 Task: Add Sprouts Sparkling Mineral Water to the cart.
Action: Mouse pressed left at (16, 81)
Screenshot: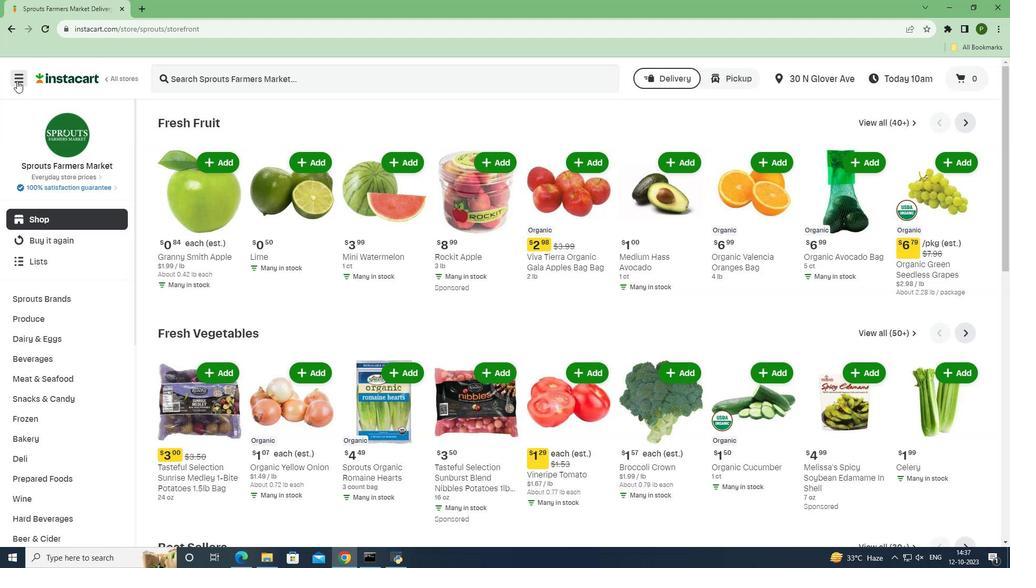 
Action: Mouse moved to (42, 273)
Screenshot: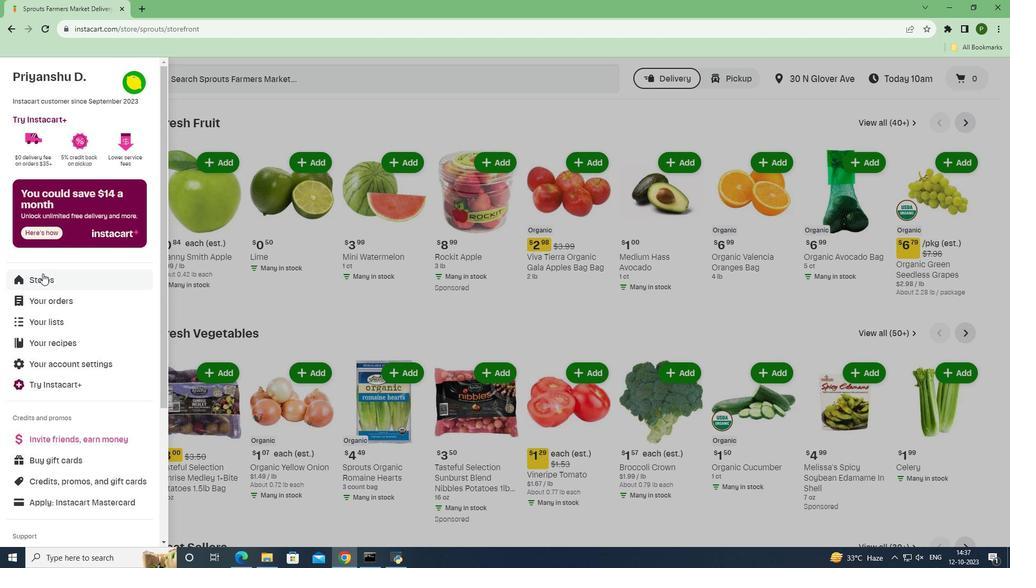 
Action: Mouse pressed left at (42, 273)
Screenshot: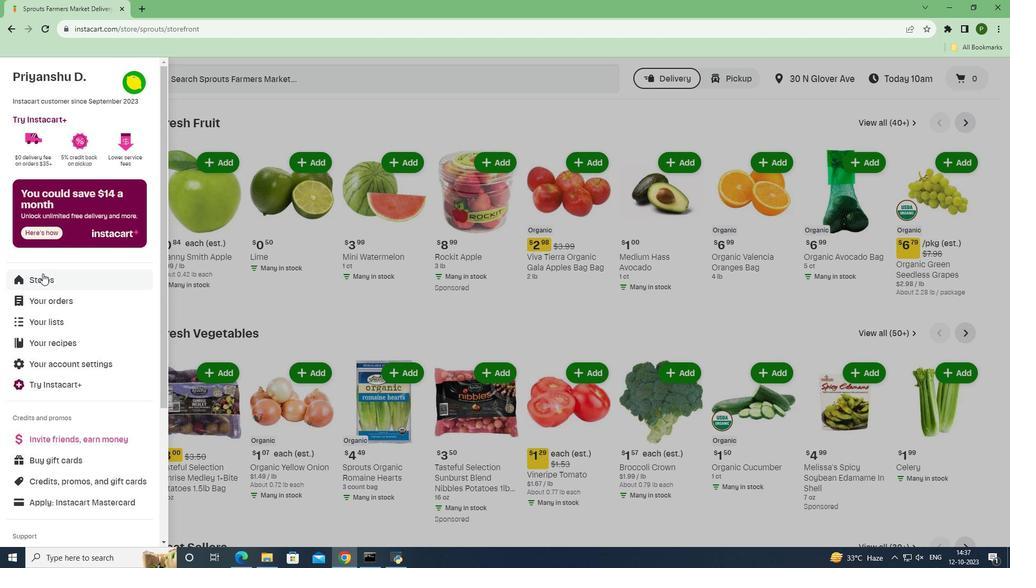 
Action: Mouse moved to (234, 128)
Screenshot: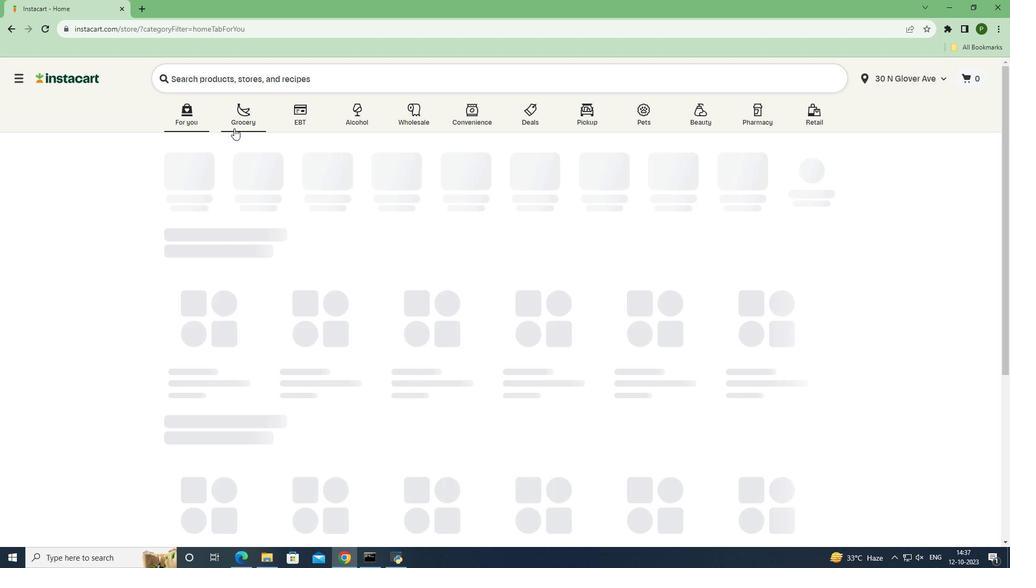 
Action: Mouse pressed left at (234, 128)
Screenshot: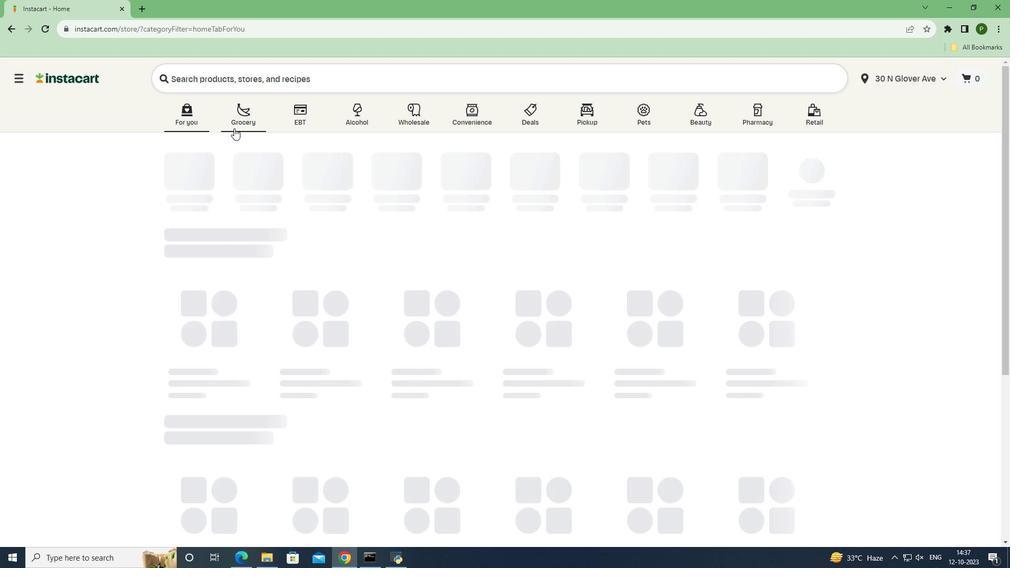
Action: Mouse moved to (425, 231)
Screenshot: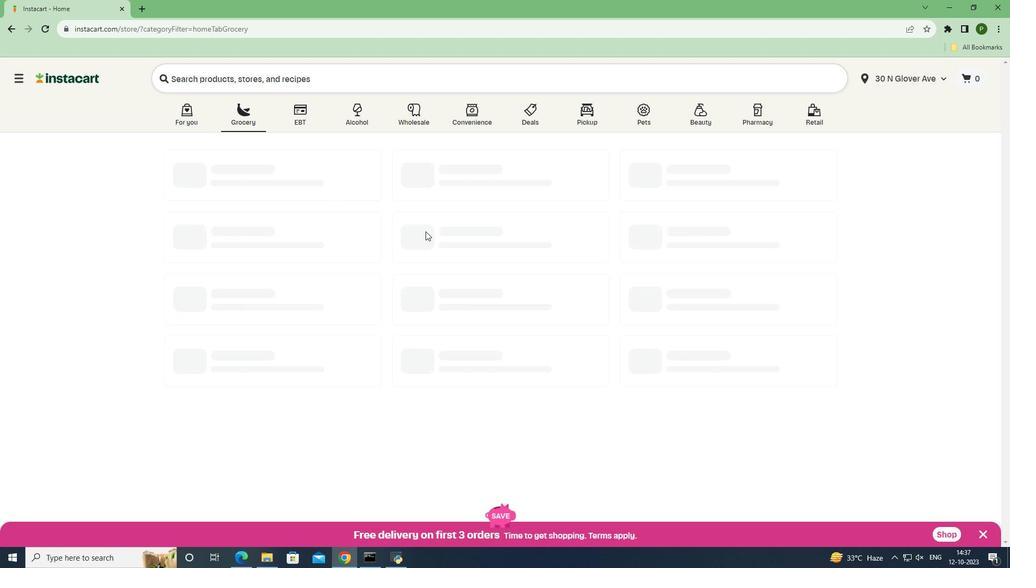 
Action: Mouse pressed left at (425, 231)
Screenshot: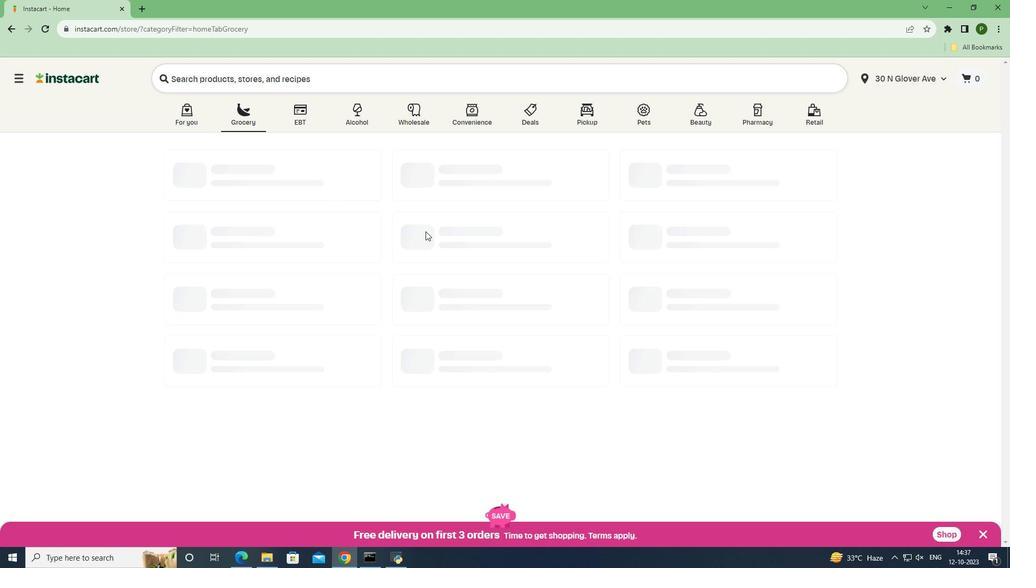 
Action: Mouse pressed left at (425, 231)
Screenshot: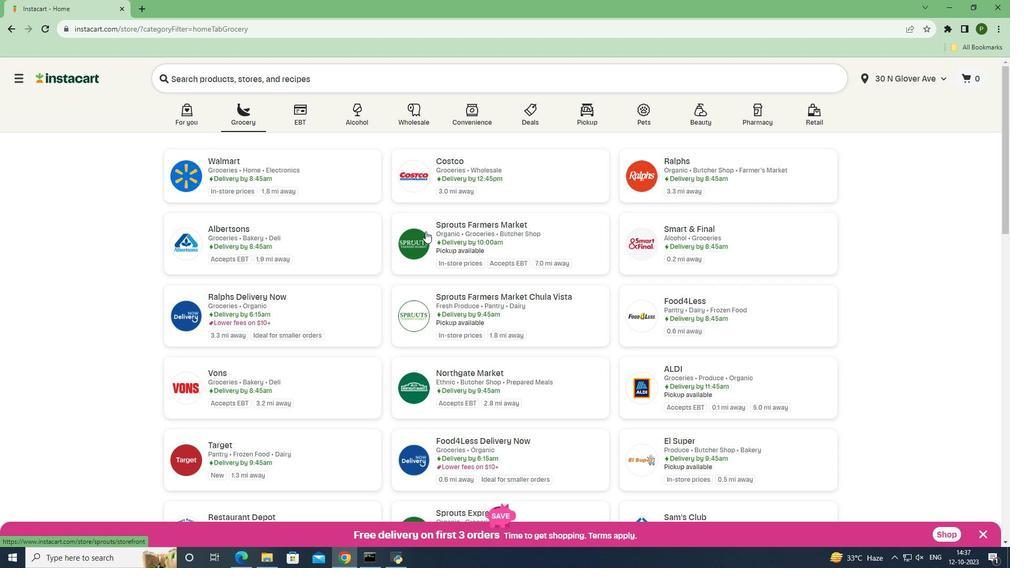 
Action: Mouse moved to (75, 358)
Screenshot: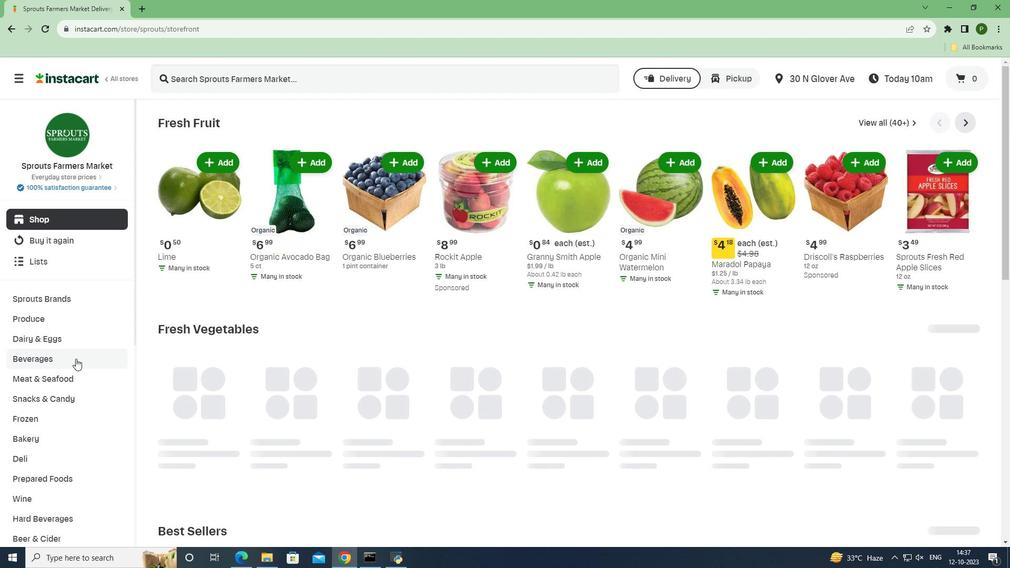 
Action: Mouse pressed left at (75, 358)
Screenshot: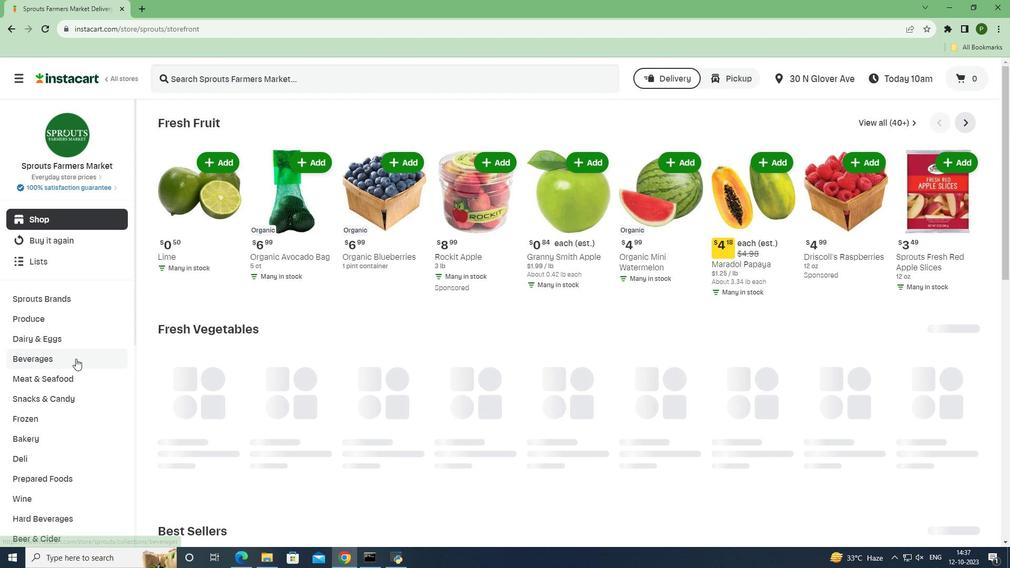 
Action: Mouse moved to (466, 147)
Screenshot: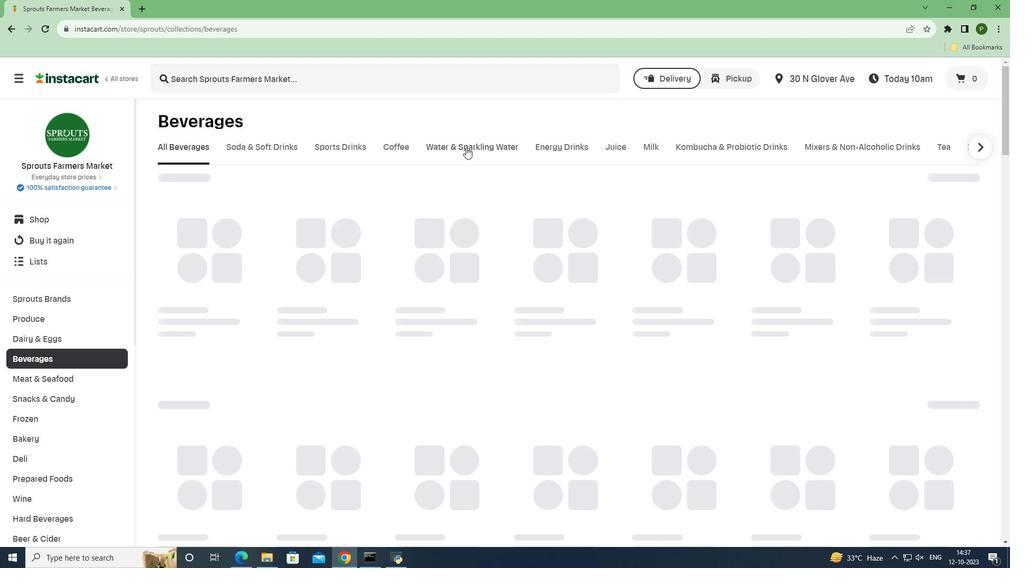 
Action: Mouse pressed left at (466, 147)
Screenshot: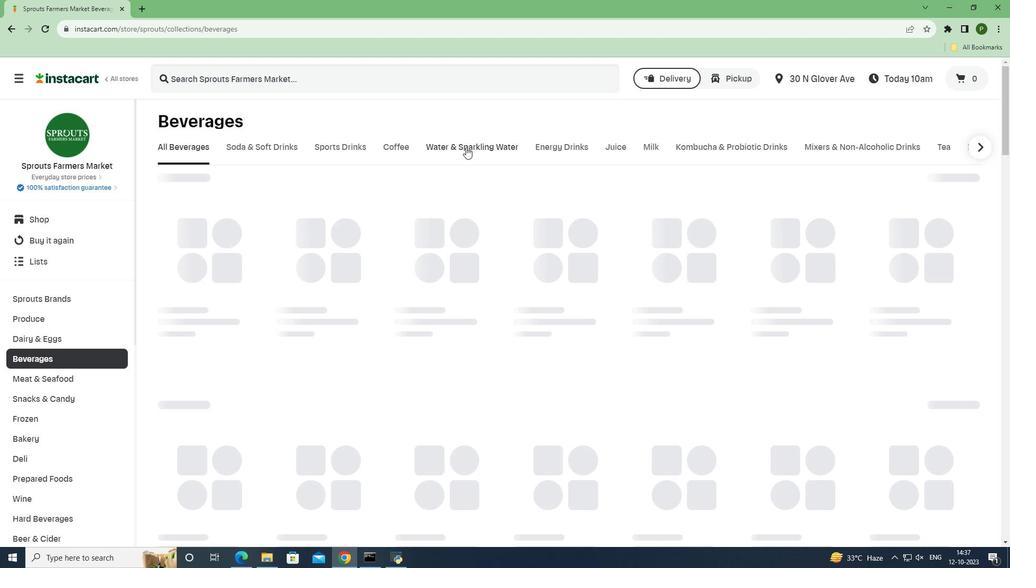 
Action: Mouse moved to (317, 76)
Screenshot: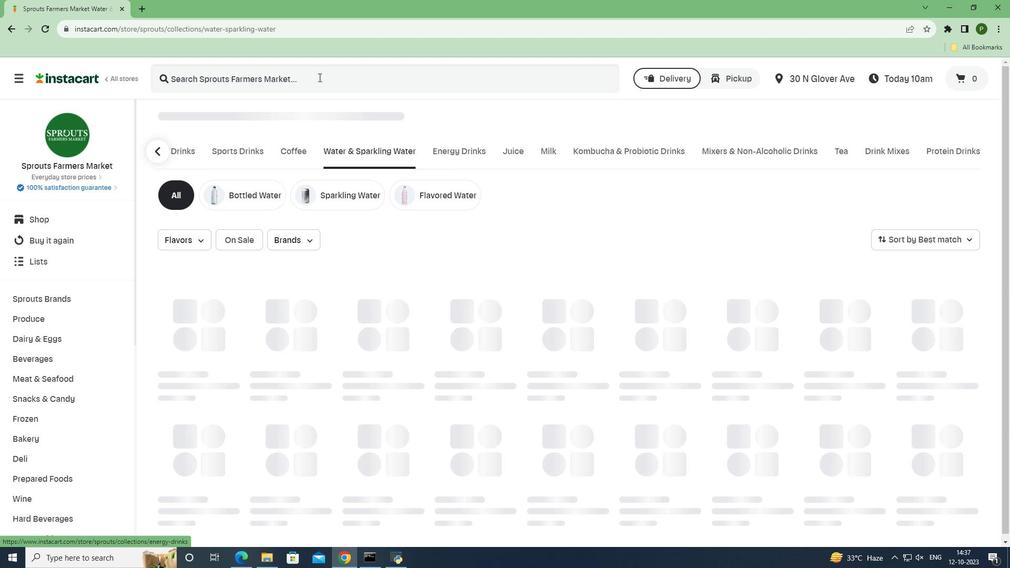 
Action: Mouse pressed left at (317, 76)
Screenshot: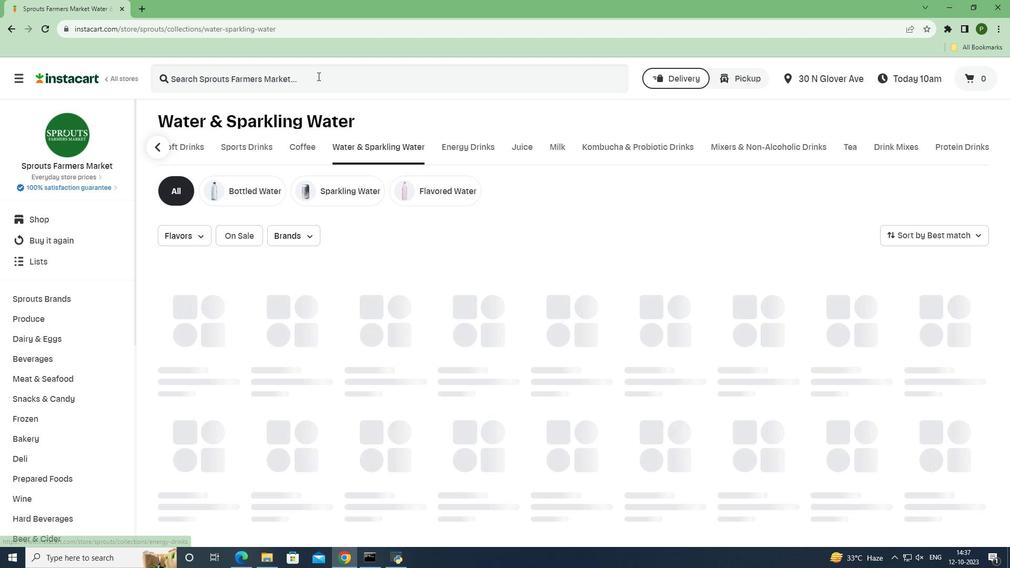 
Action: Key pressed <Key.caps_lock>S<Key.caps_lock>prouts<Key.space><Key.caps_lock>S<Key.caps_lock>parkling<Key.space><Key.caps_lock>M<Key.caps_lock>ineral<Key.space><Key.caps_lock>W<Key.caps_lock>ater<Key.space><Key.enter>
Screenshot: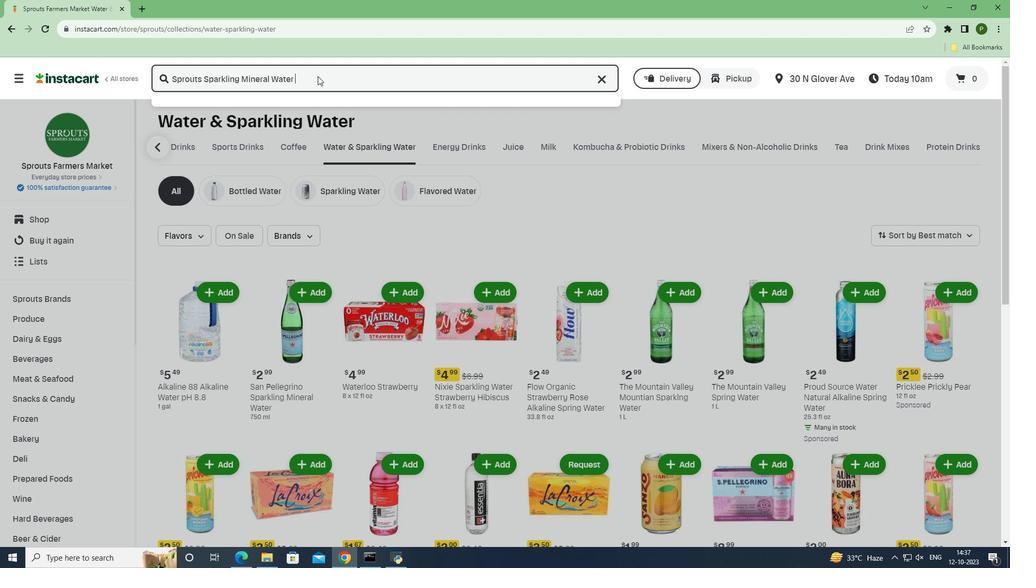
Action: Mouse moved to (292, 182)
Screenshot: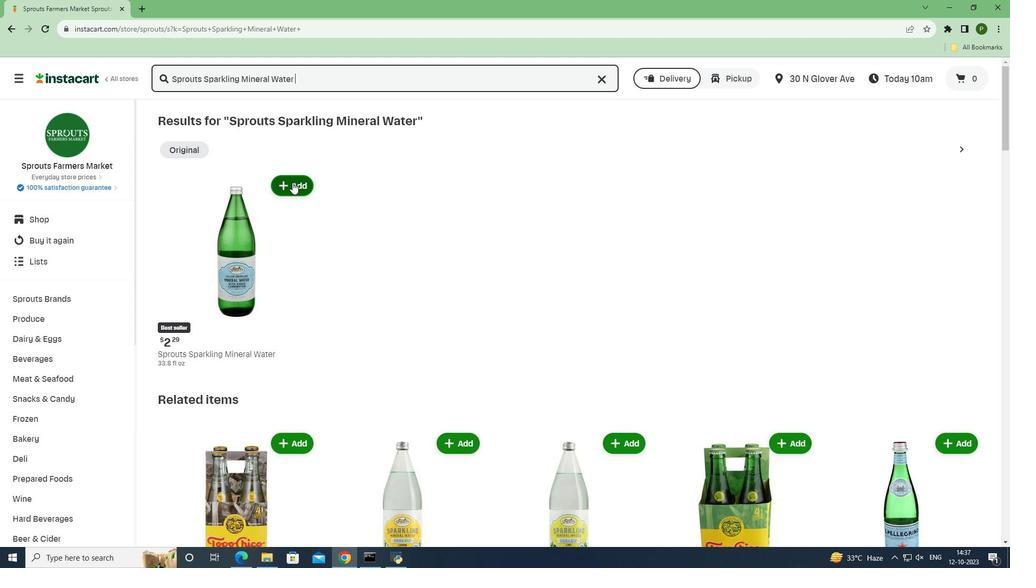 
Action: Mouse pressed left at (292, 182)
Screenshot: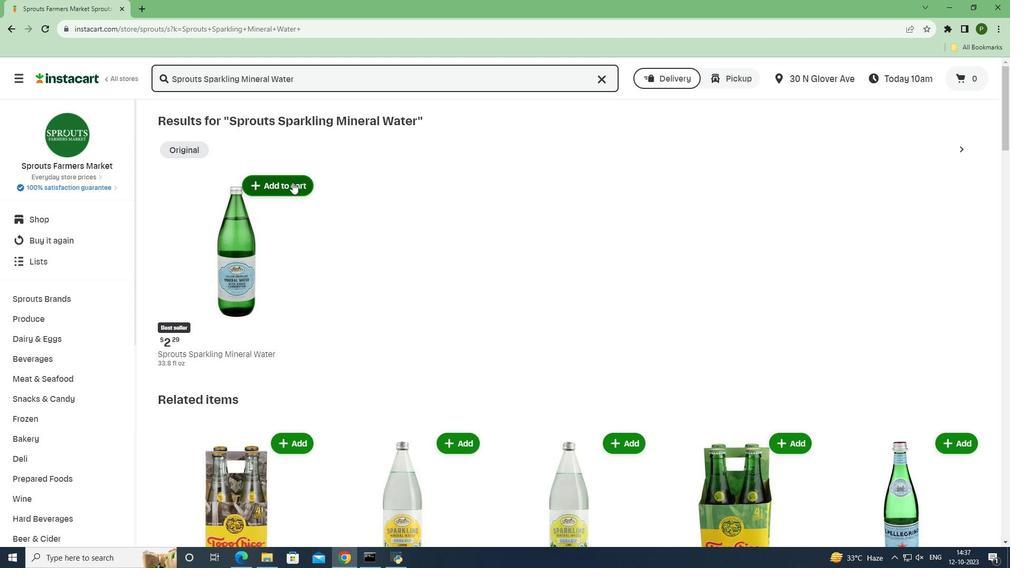 
Action: Mouse moved to (356, 263)
Screenshot: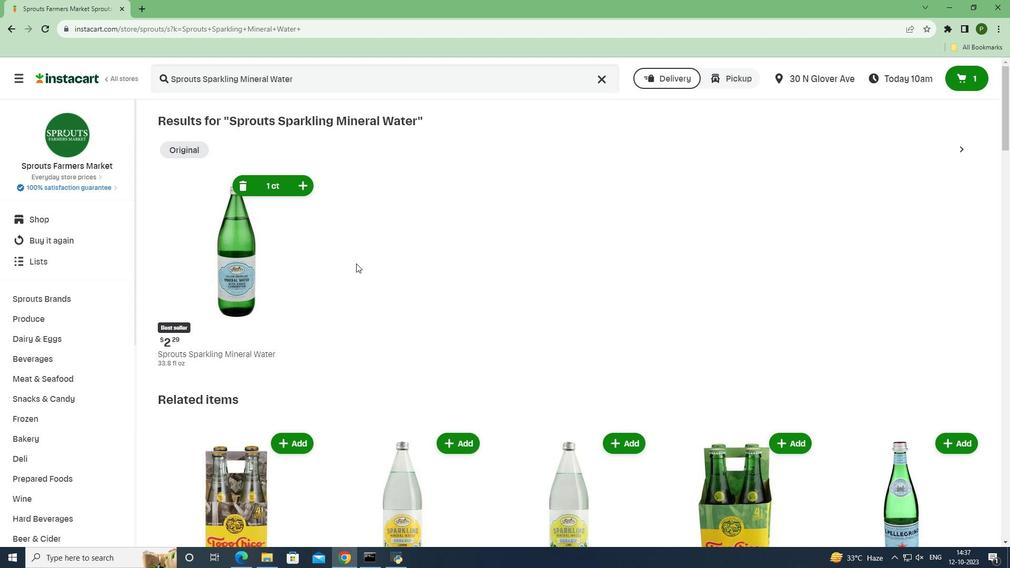
